 Task: Plan a beach cleanup event on the 23rd at 10:00 AM.
Action: Mouse moved to (84, 229)
Screenshot: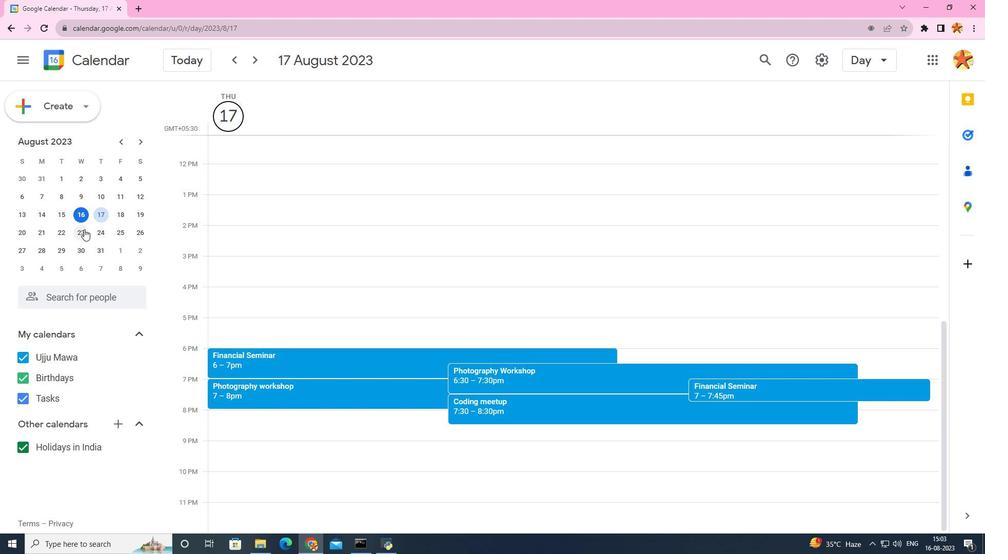 
Action: Mouse pressed left at (84, 229)
Screenshot: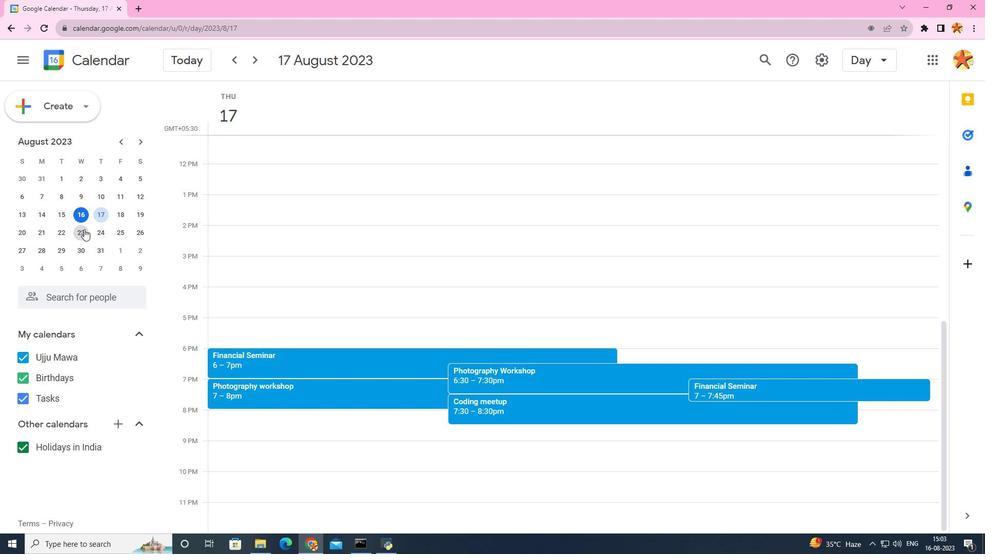 
Action: Mouse moved to (256, 260)
Screenshot: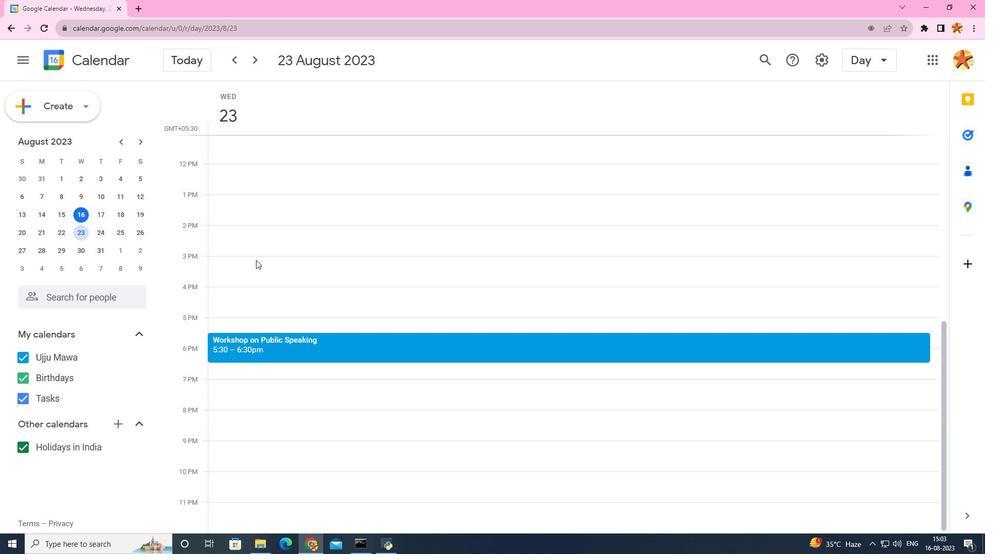 
Action: Mouse scrolled (256, 260) with delta (0, 0)
Screenshot: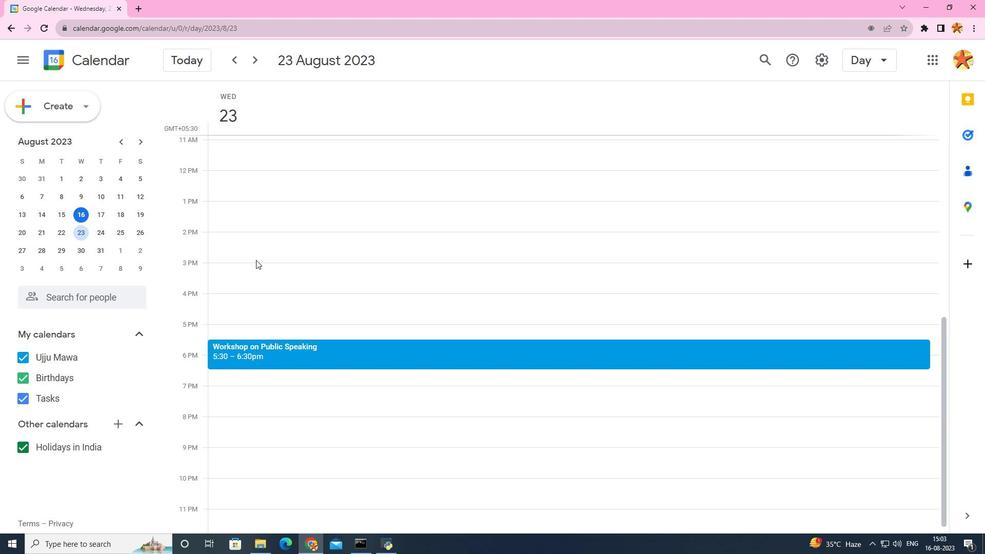 
Action: Mouse scrolled (256, 260) with delta (0, 0)
Screenshot: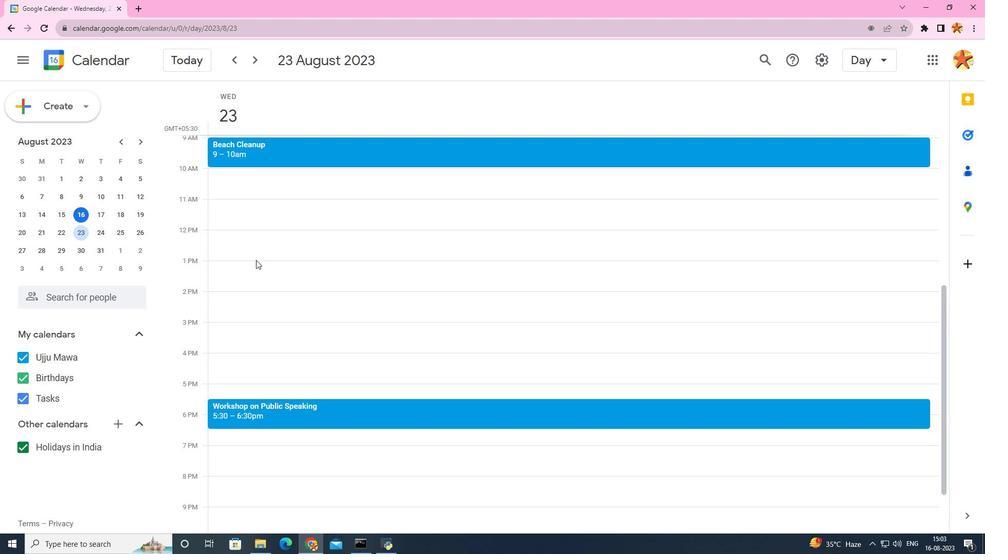 
Action: Mouse moved to (223, 212)
Screenshot: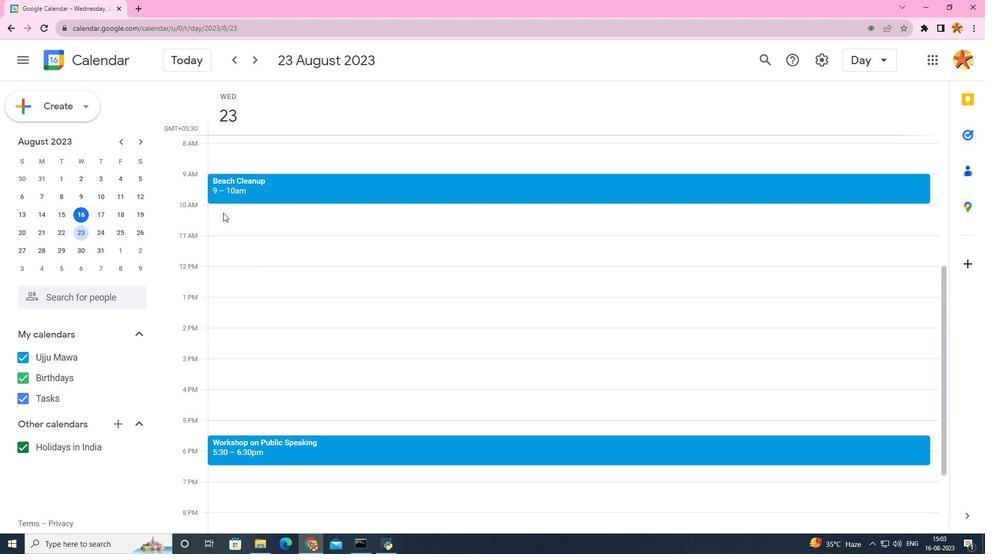 
Action: Mouse pressed left at (223, 212)
Screenshot: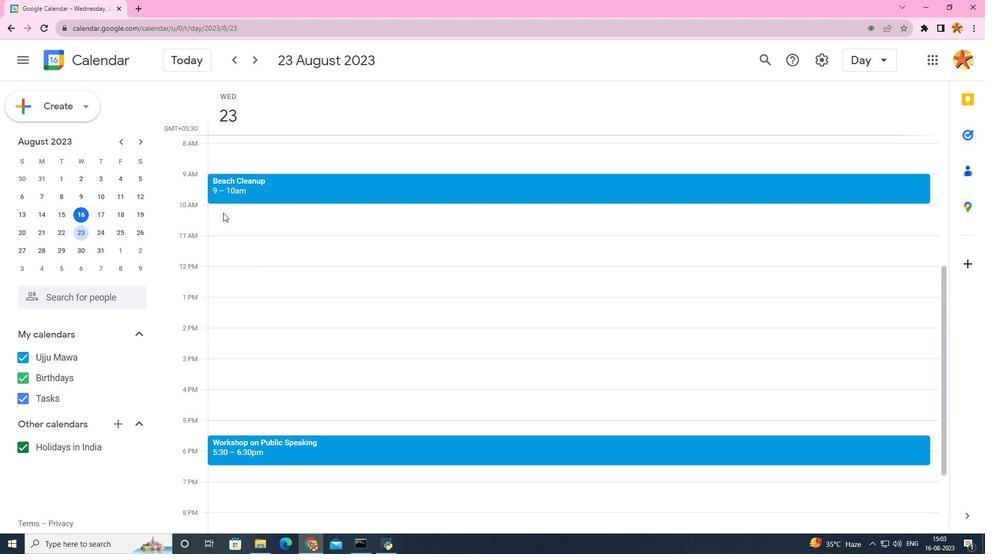 
Action: Mouse moved to (515, 165)
Screenshot: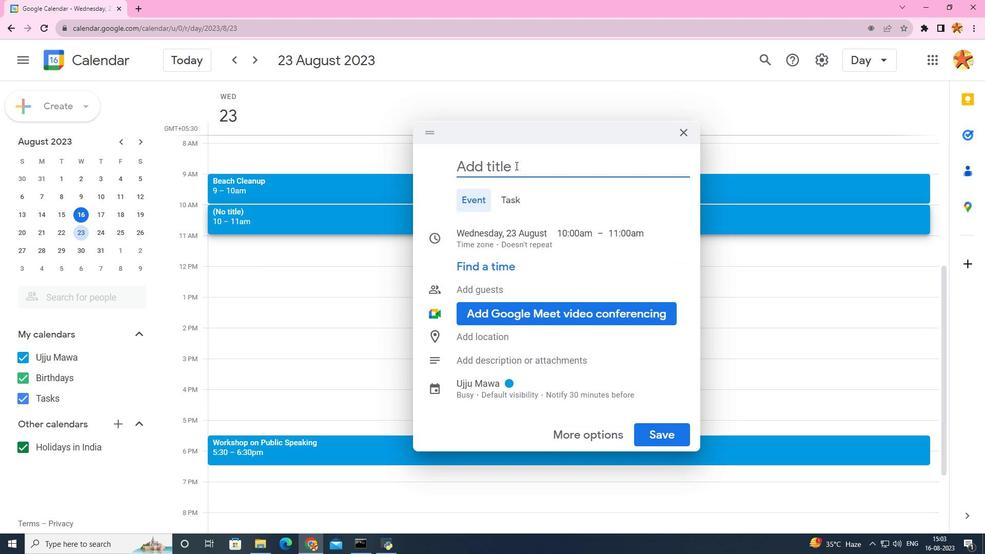 
Action: Key pressed <Key.caps_lock>B<Key.caps_lock>each<Key.space><Key.caps_lock>C<Key.caps_lock>leanup
Screenshot: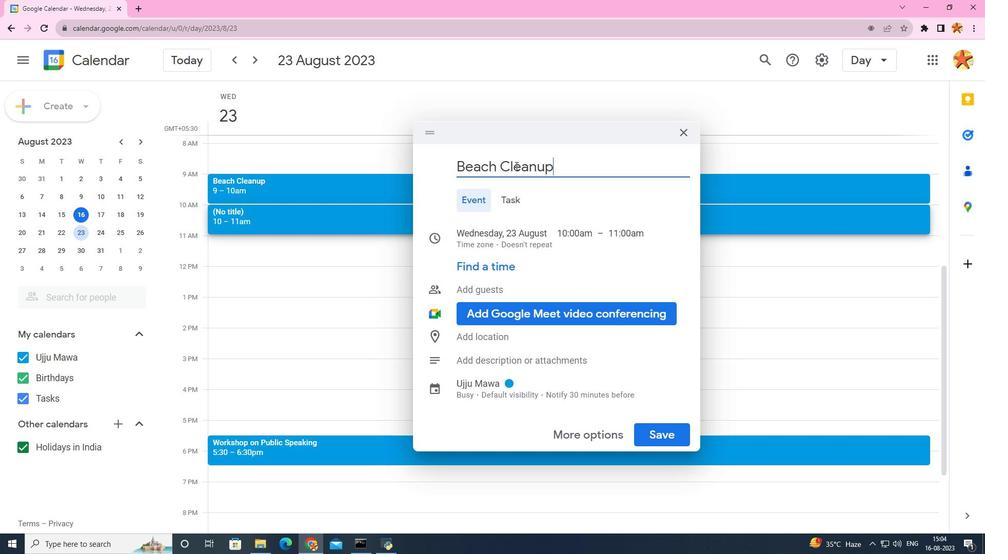 
Action: Mouse moved to (638, 232)
Screenshot: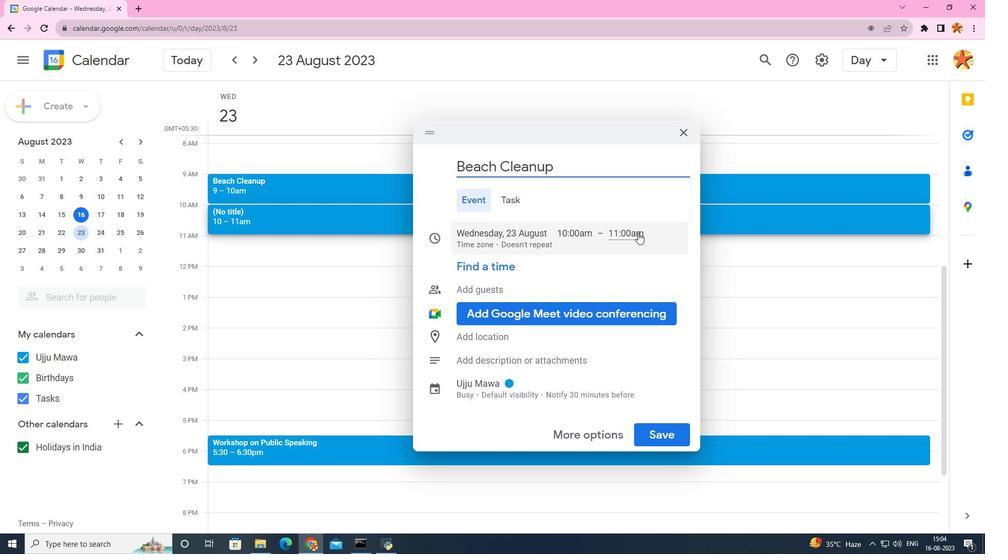 
Action: Mouse pressed left at (638, 232)
Screenshot: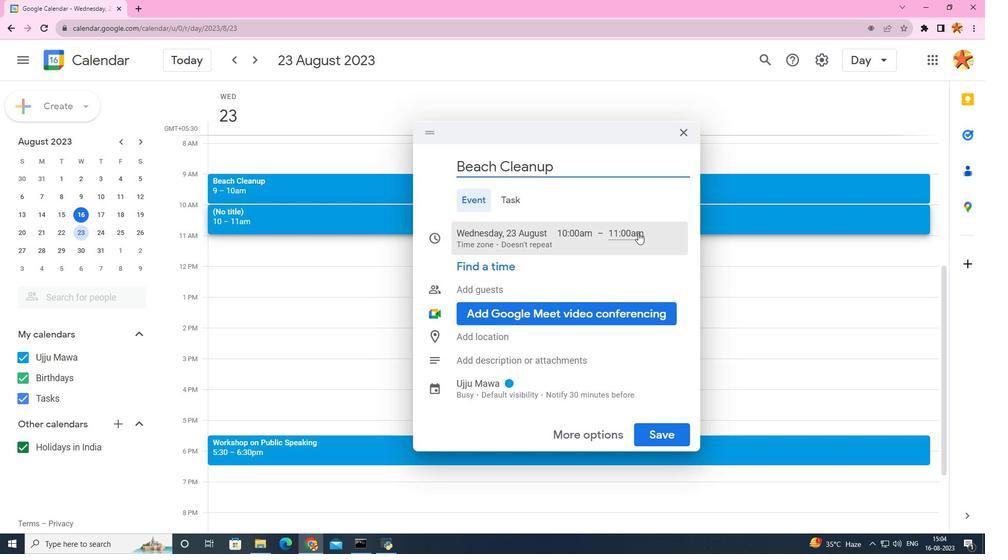 
Action: Mouse moved to (644, 338)
Screenshot: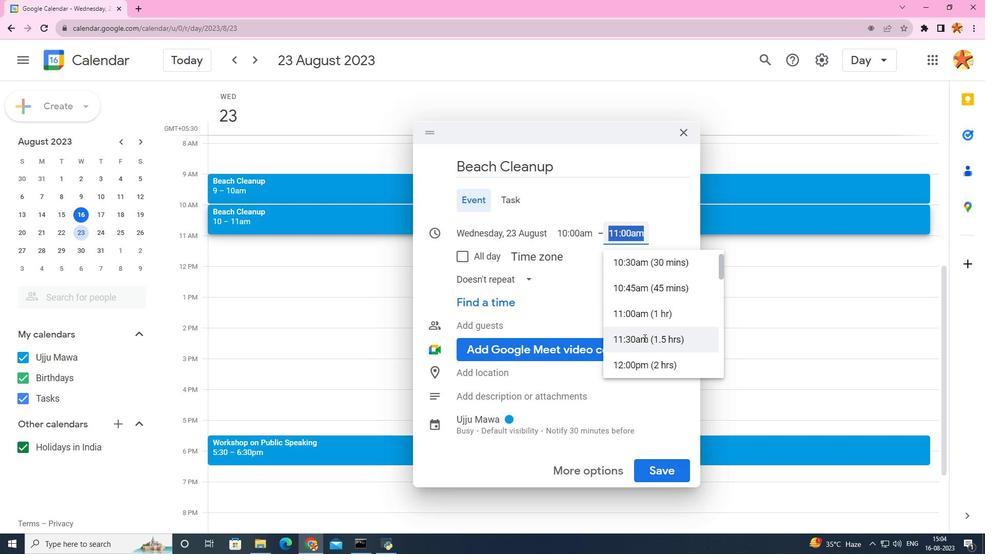 
Action: Mouse pressed left at (644, 338)
Screenshot: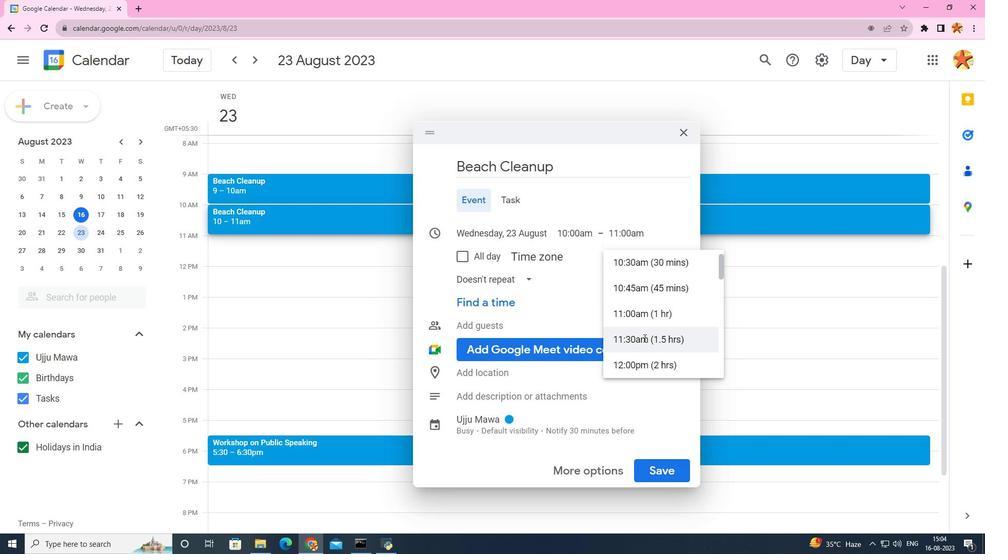
Action: Mouse moved to (643, 474)
Screenshot: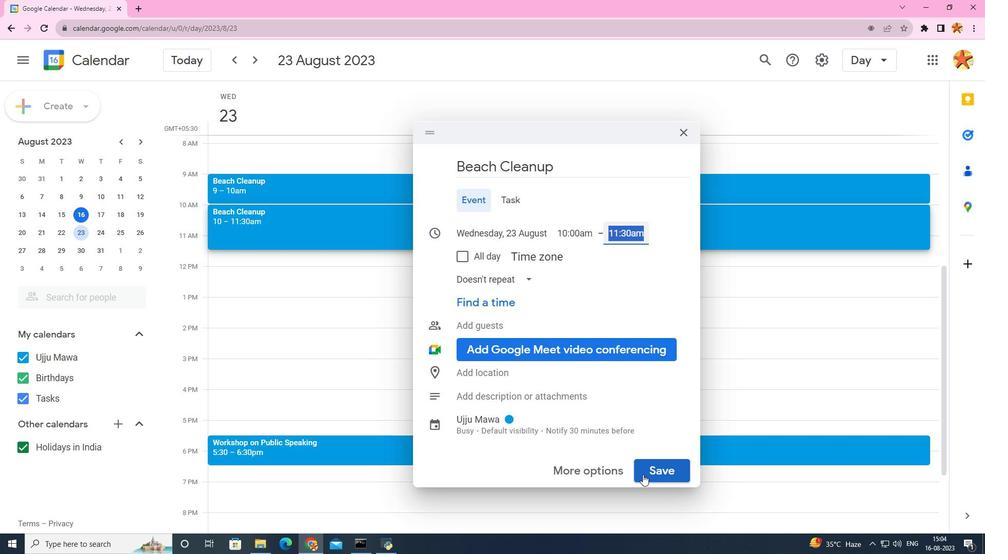 
Action: Mouse pressed left at (643, 474)
Screenshot: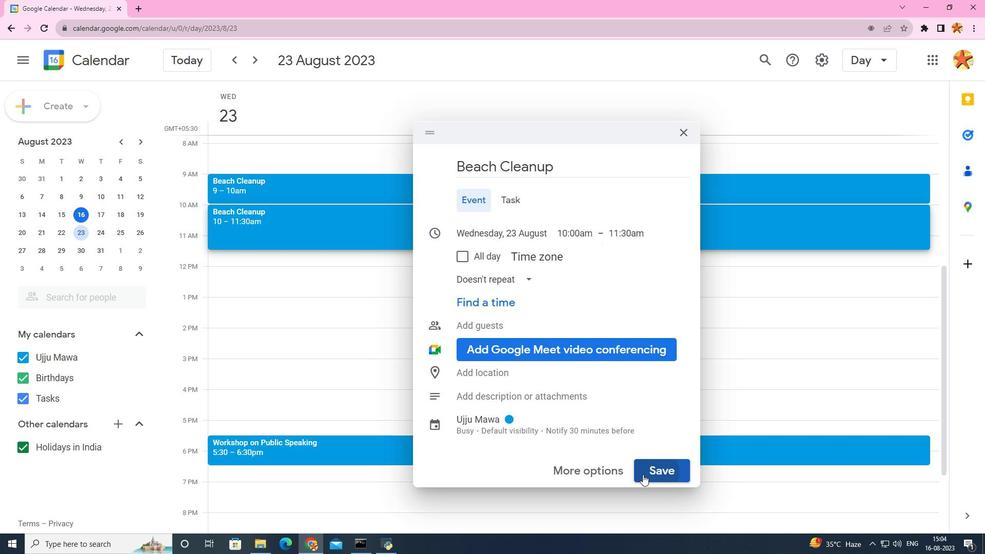 
